 Task: Specify the event name "Workshop Registration".
Action: Mouse moved to (175, 197)
Screenshot: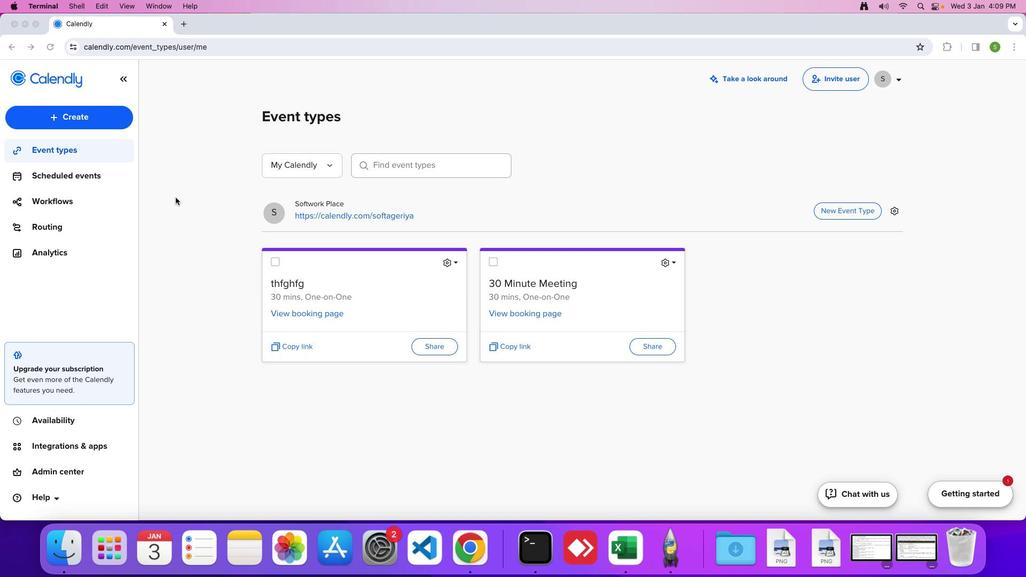 
Action: Mouse pressed left at (175, 197)
Screenshot: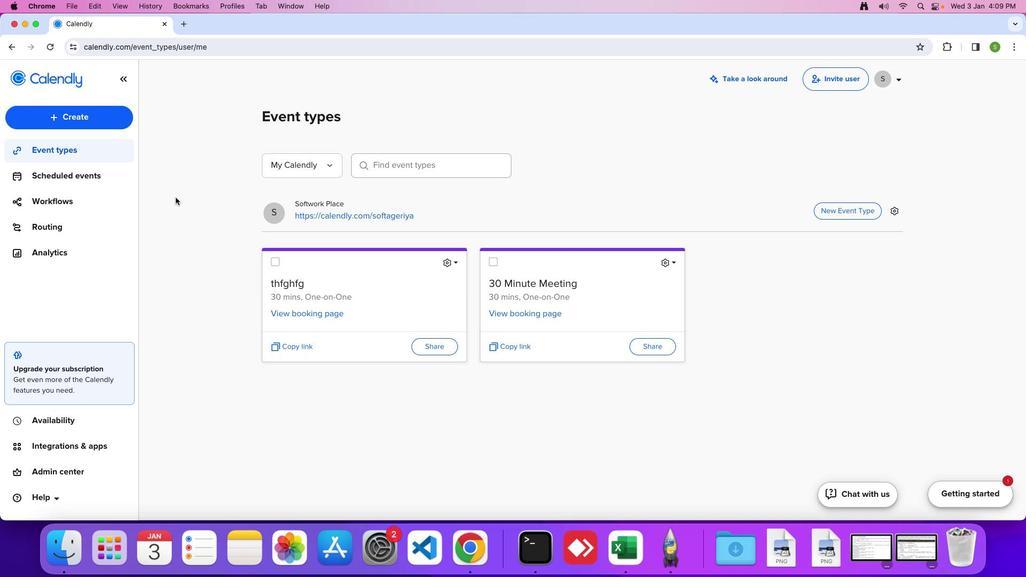 
Action: Mouse moved to (91, 121)
Screenshot: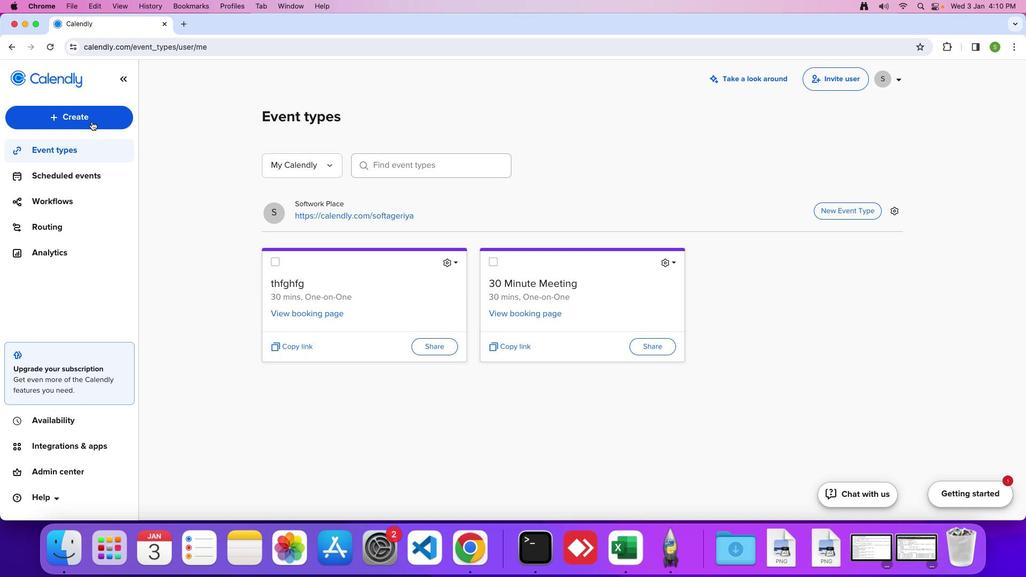 
Action: Mouse pressed left at (91, 121)
Screenshot: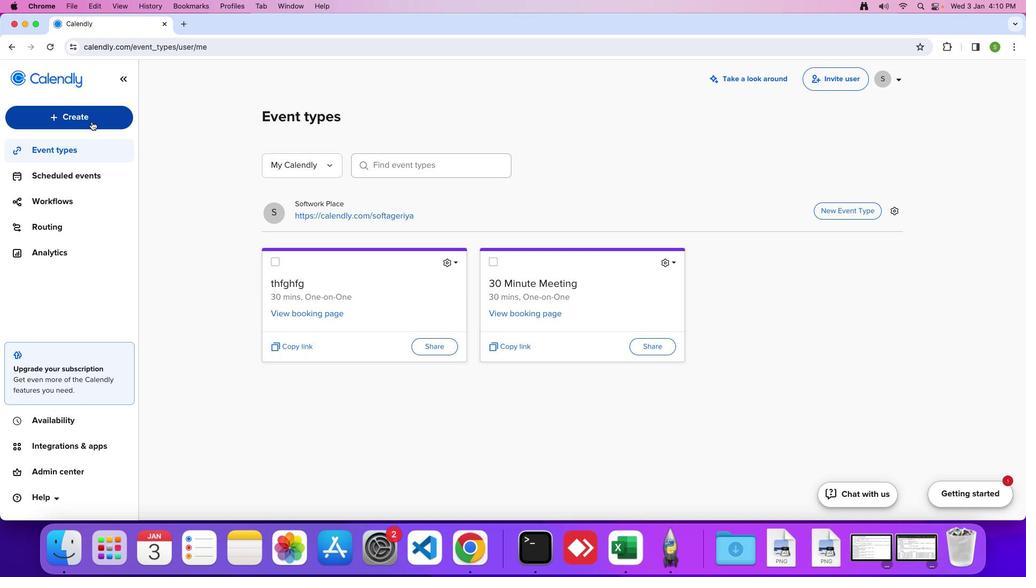 
Action: Mouse moved to (72, 154)
Screenshot: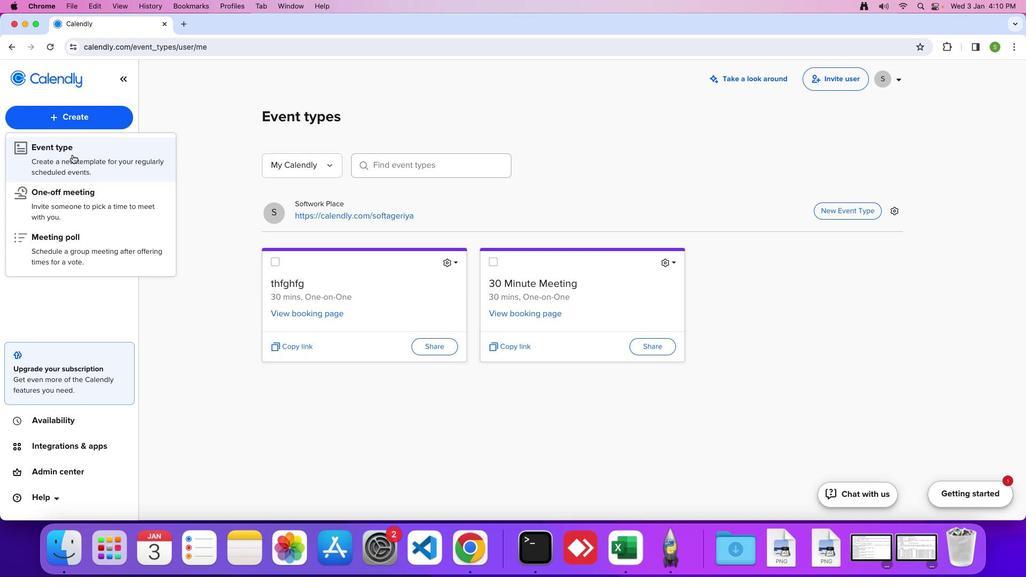 
Action: Mouse pressed left at (72, 154)
Screenshot: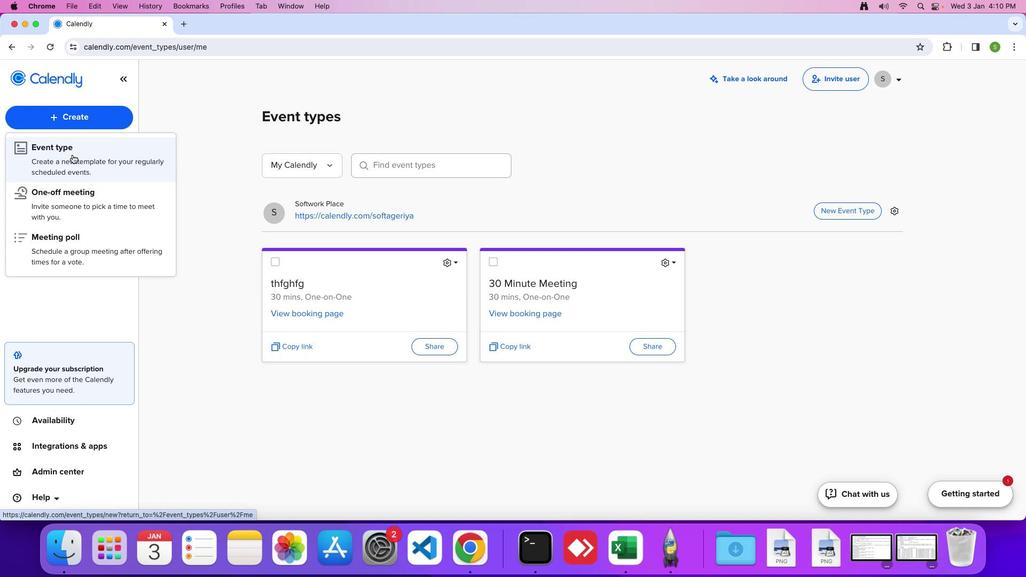 
Action: Mouse moved to (404, 211)
Screenshot: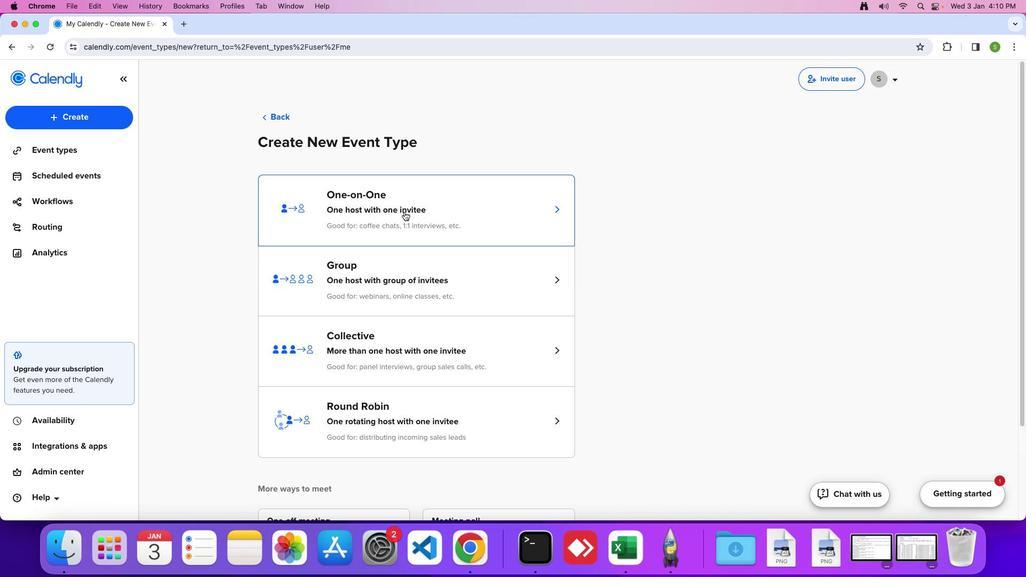 
Action: Mouse pressed left at (404, 211)
Screenshot: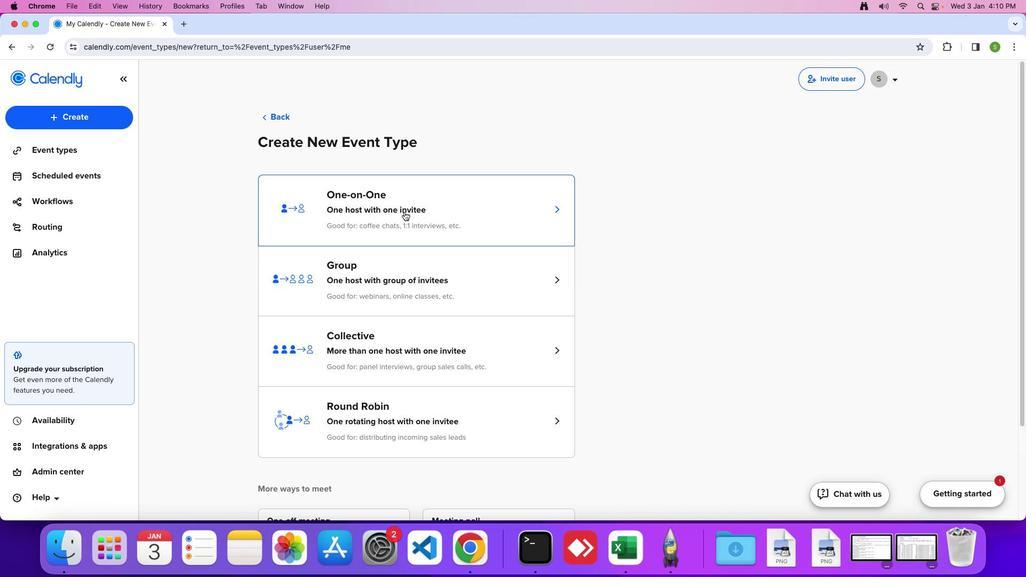 
Action: Mouse moved to (461, 223)
Screenshot: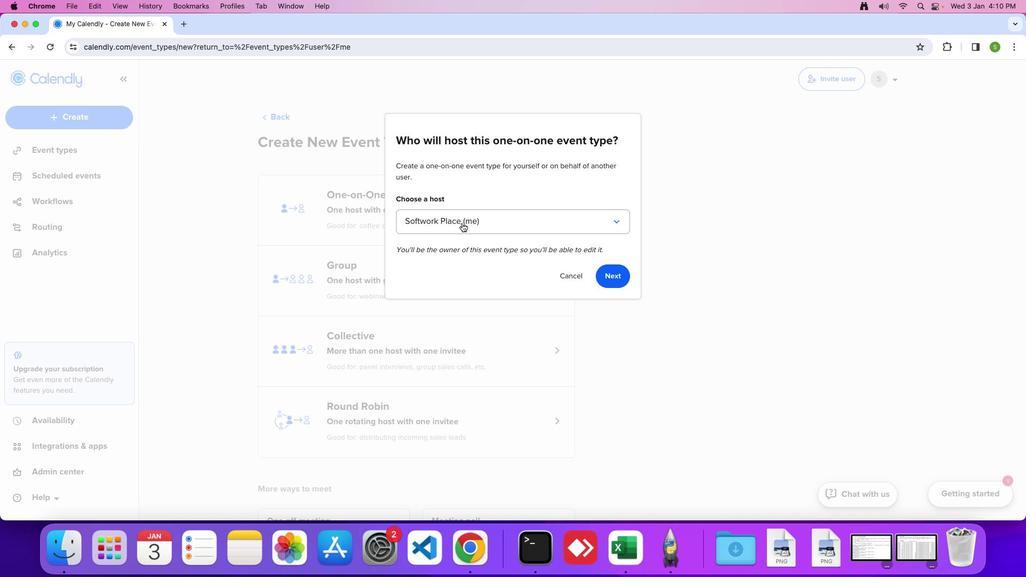 
Action: Mouse pressed left at (461, 223)
Screenshot: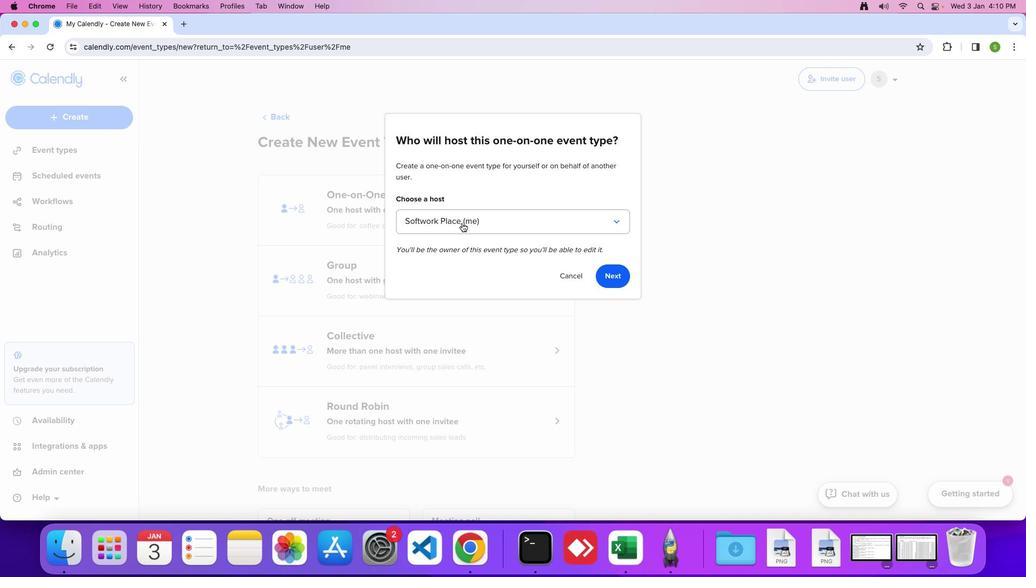 
Action: Mouse moved to (543, 253)
Screenshot: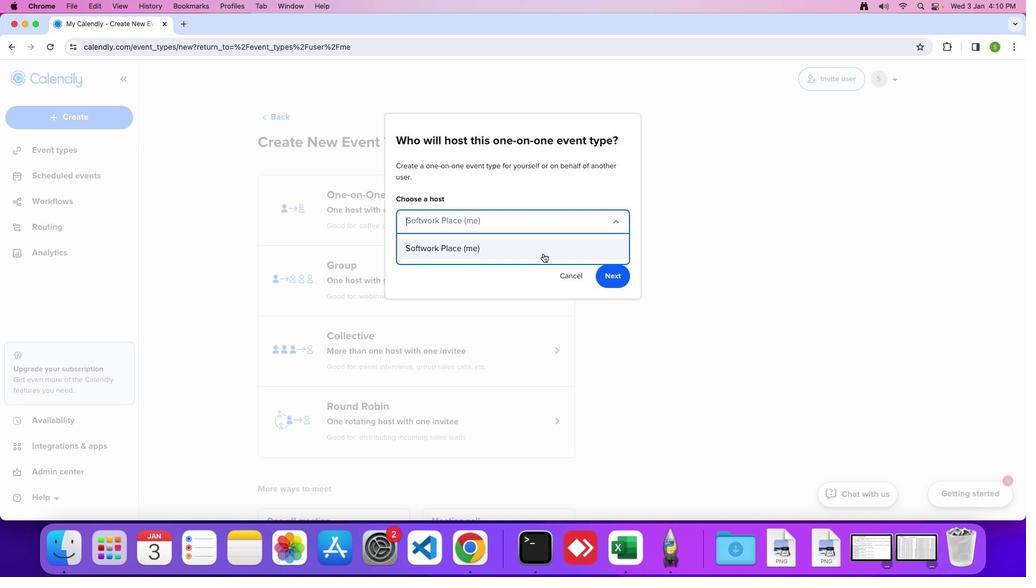 
Action: Mouse pressed left at (543, 253)
Screenshot: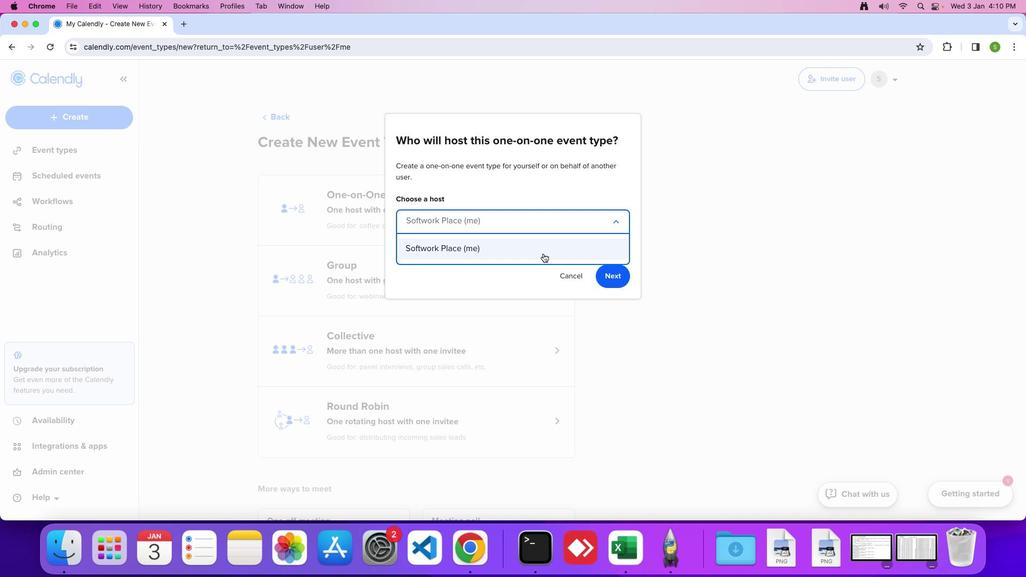 
Action: Mouse moved to (603, 271)
Screenshot: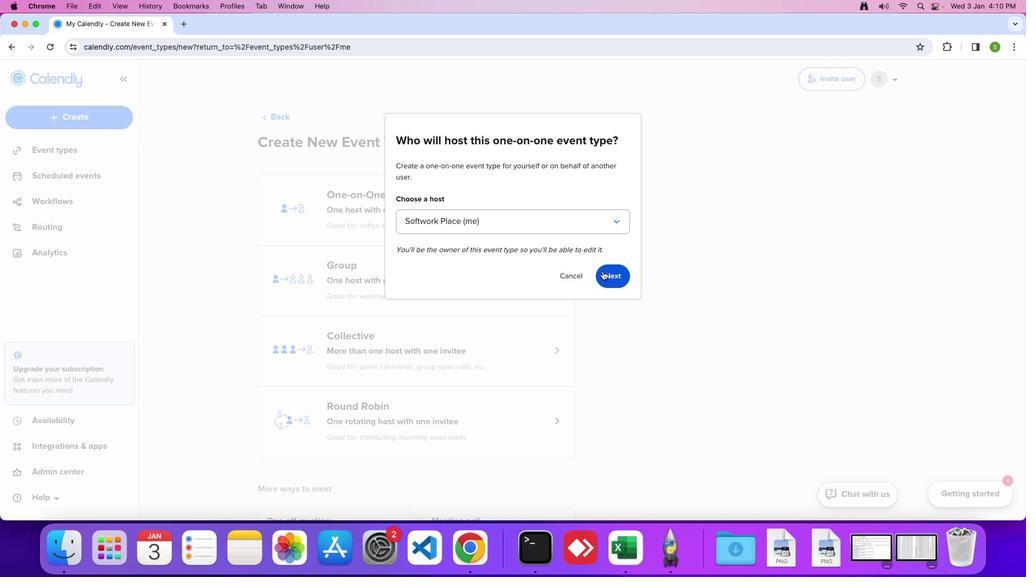 
Action: Mouse pressed left at (603, 271)
Screenshot: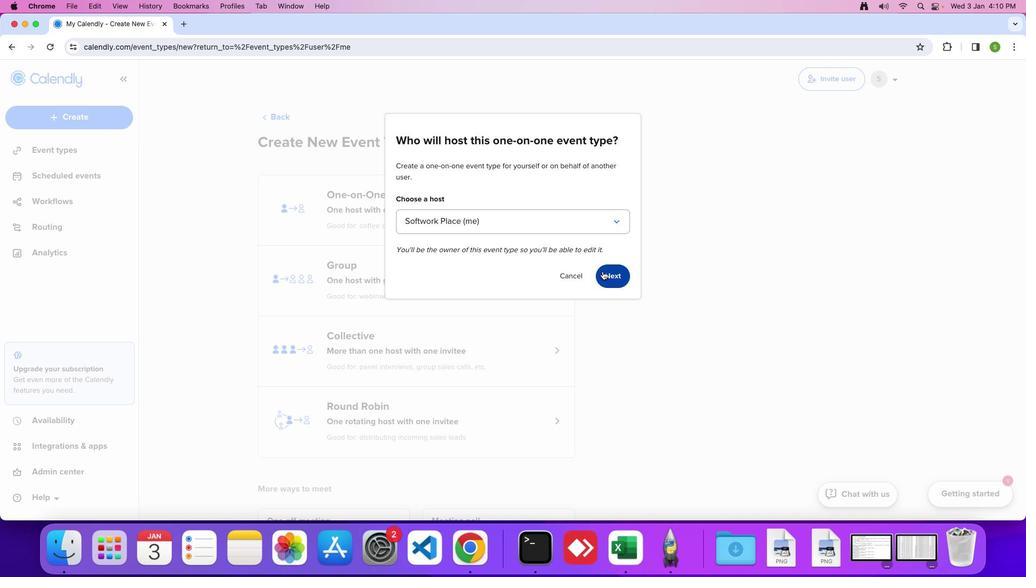 
Action: Mouse moved to (137, 164)
Screenshot: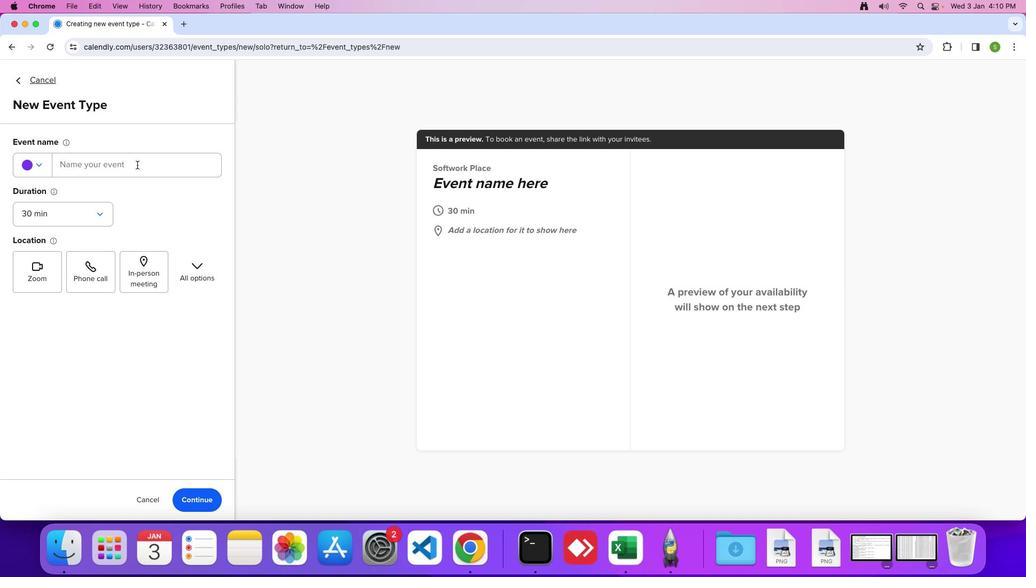 
Action: Mouse pressed left at (137, 164)
Screenshot: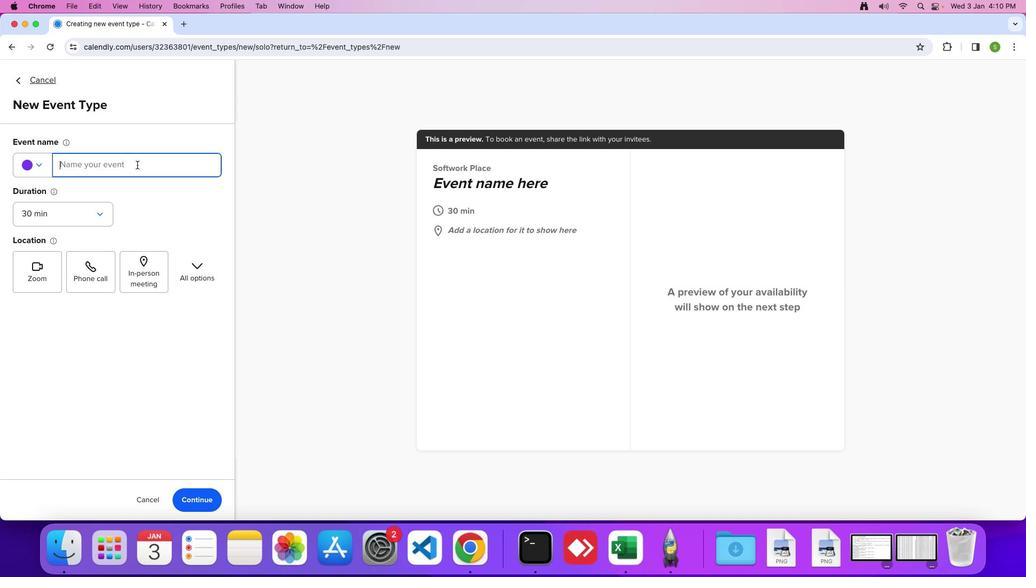 
Action: Mouse moved to (138, 165)
Screenshot: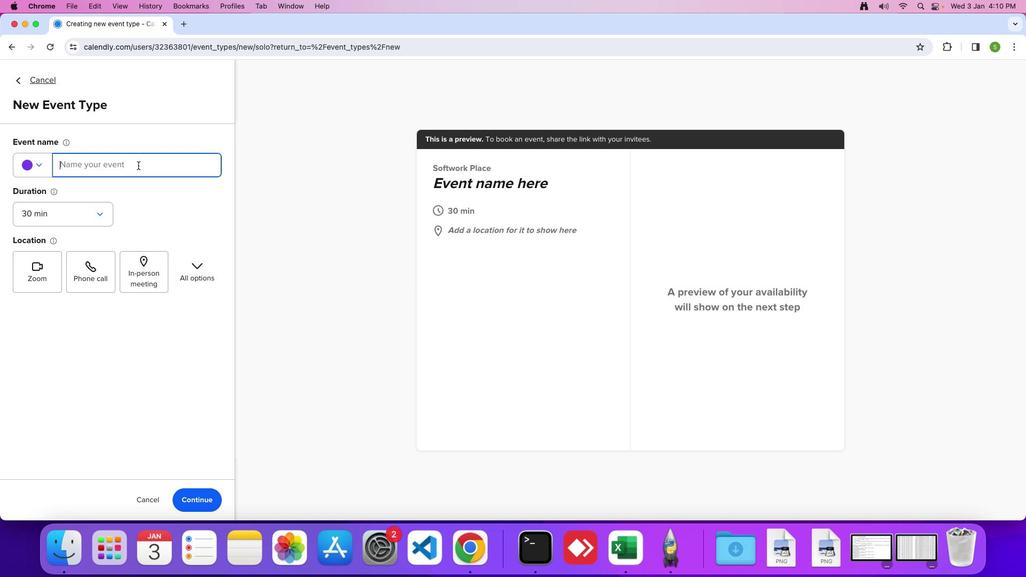 
Action: Key pressed 'W'Key.caps_lock'o''r''k''s''h''o''p'Key.spaceKey.shift'R''e''g''i''s''t''r''a''t''i''o''n'
Screenshot: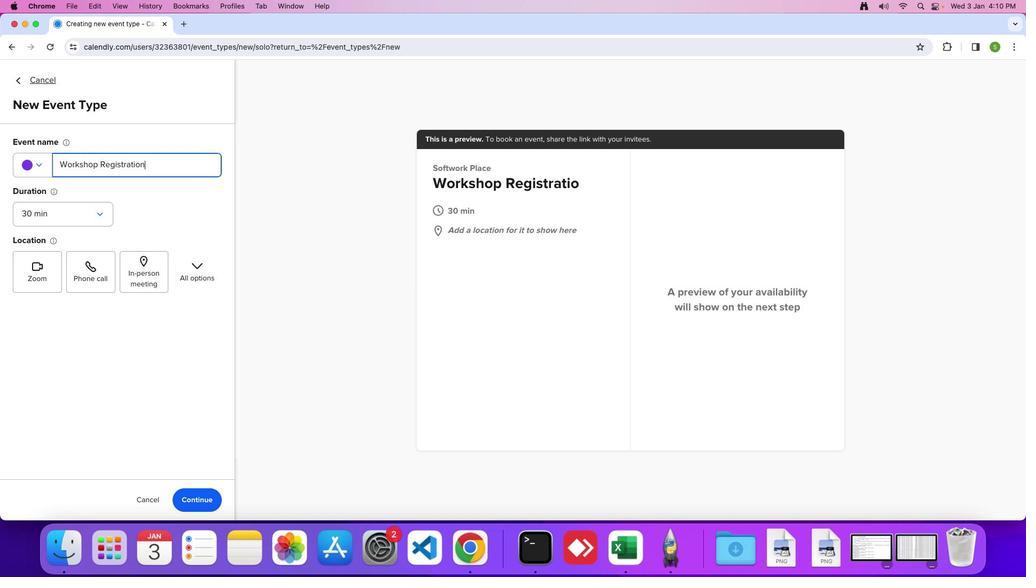 
